 Task: Set the display to dark mode.
Action: Mouse moved to (446, 262)
Screenshot: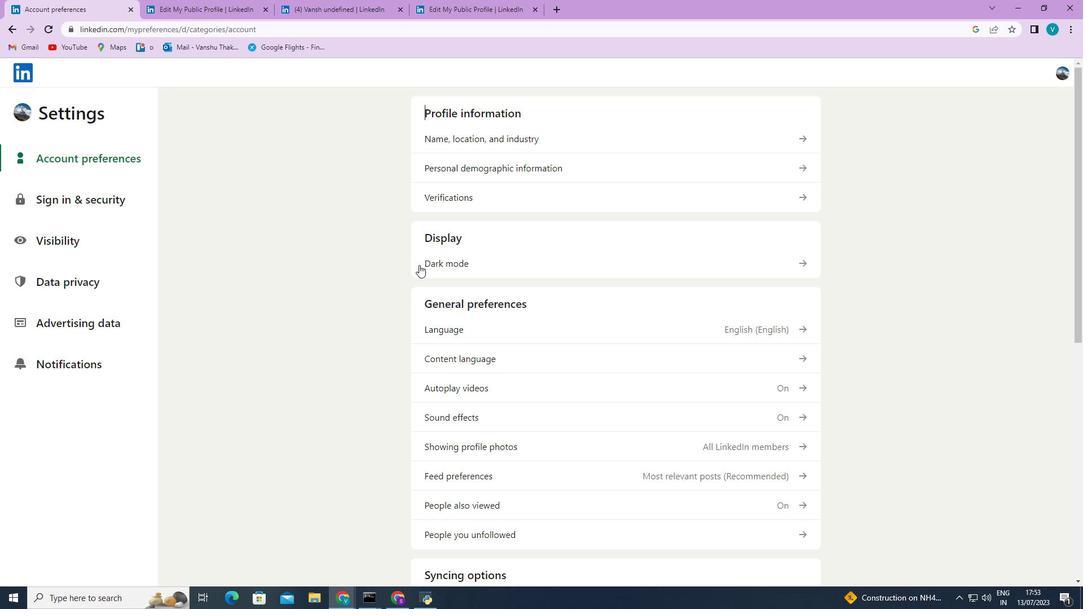 
Action: Mouse pressed left at (446, 262)
Screenshot: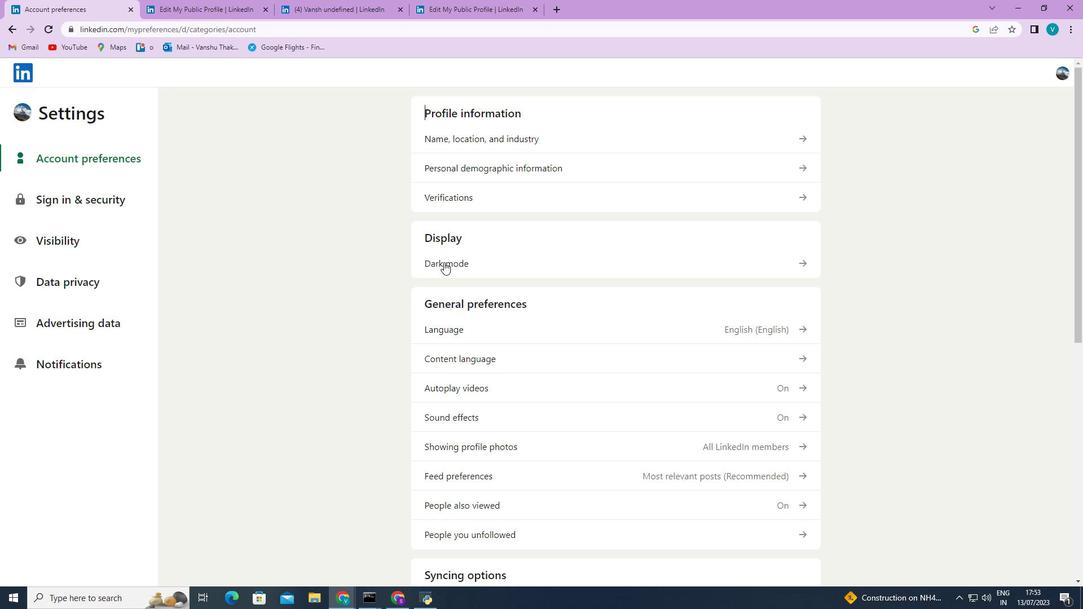 
Action: Mouse moved to (441, 208)
Screenshot: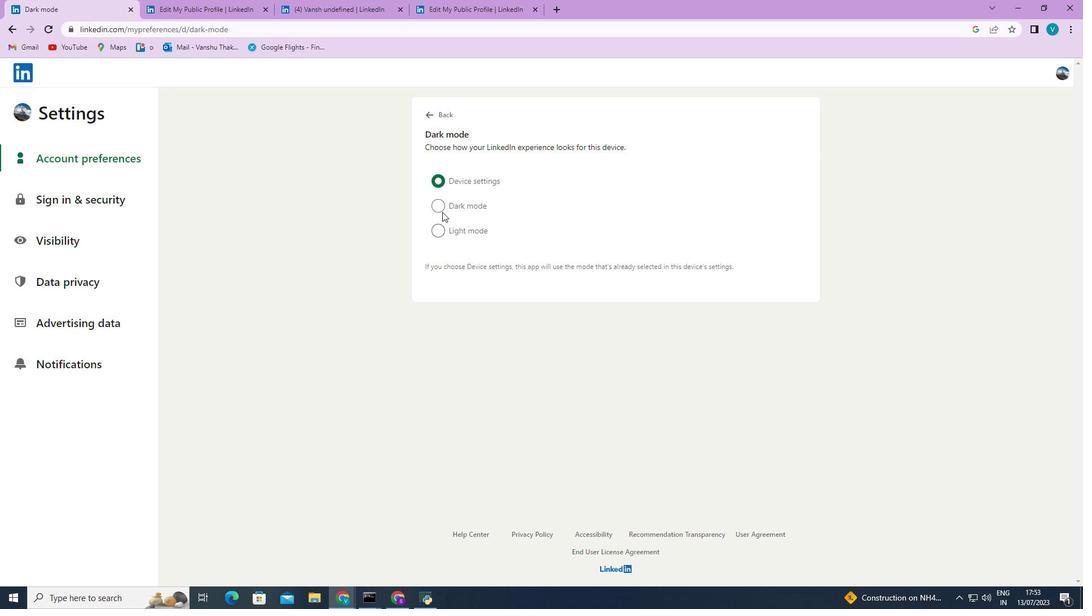 
Action: Mouse pressed left at (441, 208)
Screenshot: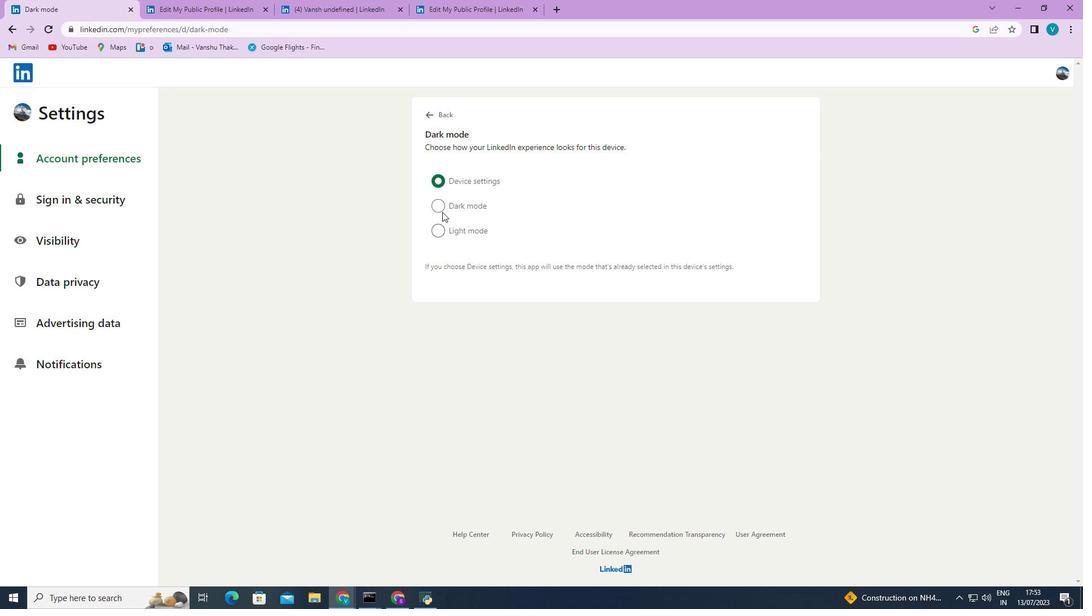 
Action: Mouse moved to (440, 207)
Screenshot: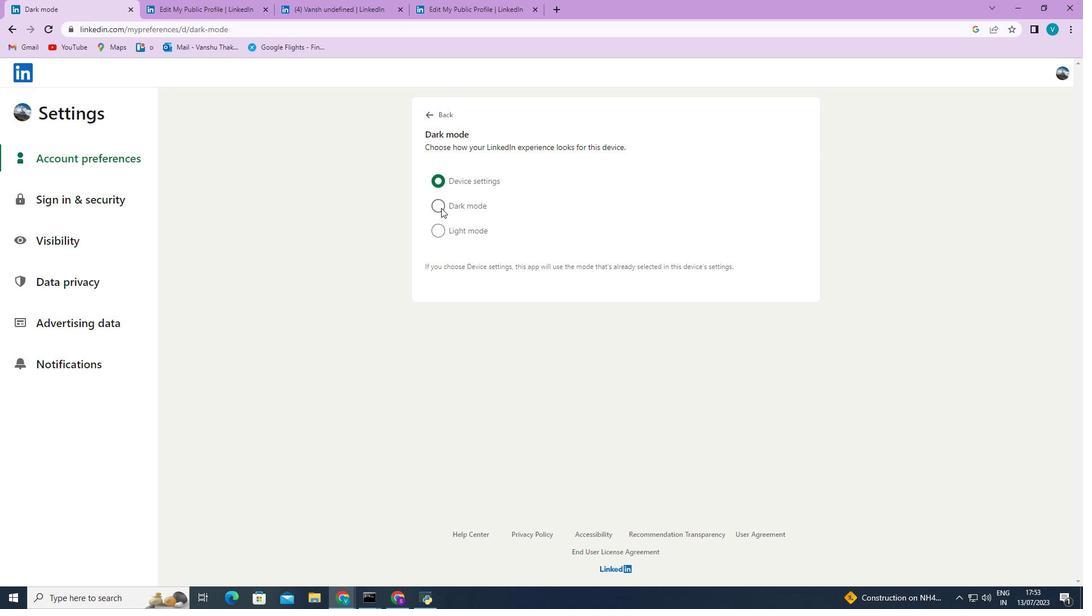 
